 Task: Schedule a financial seminar for the 17th at 9:00 PM.
Action: Mouse moved to (98, 231)
Screenshot: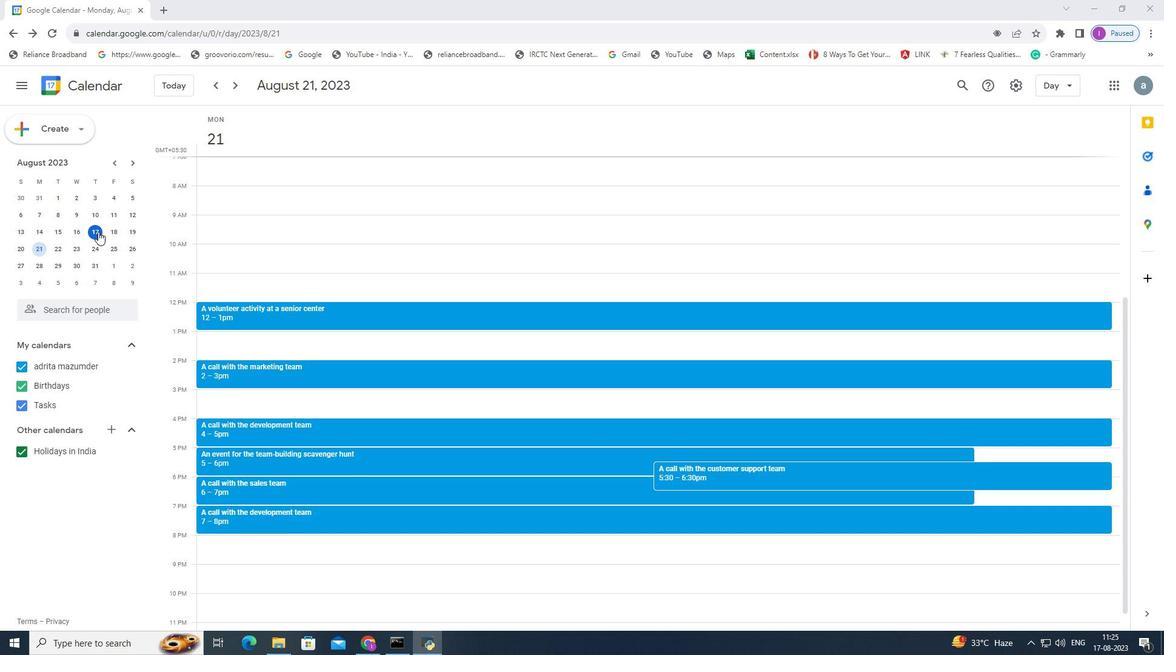 
Action: Mouse pressed left at (98, 231)
Screenshot: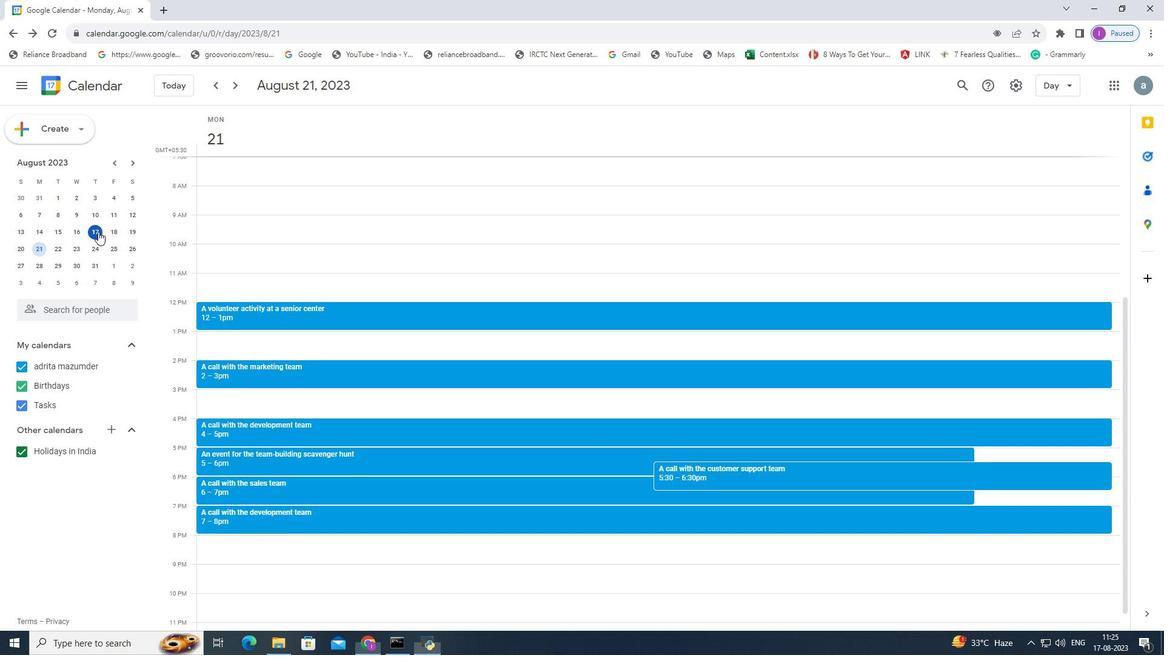 
Action: Mouse moved to (218, 578)
Screenshot: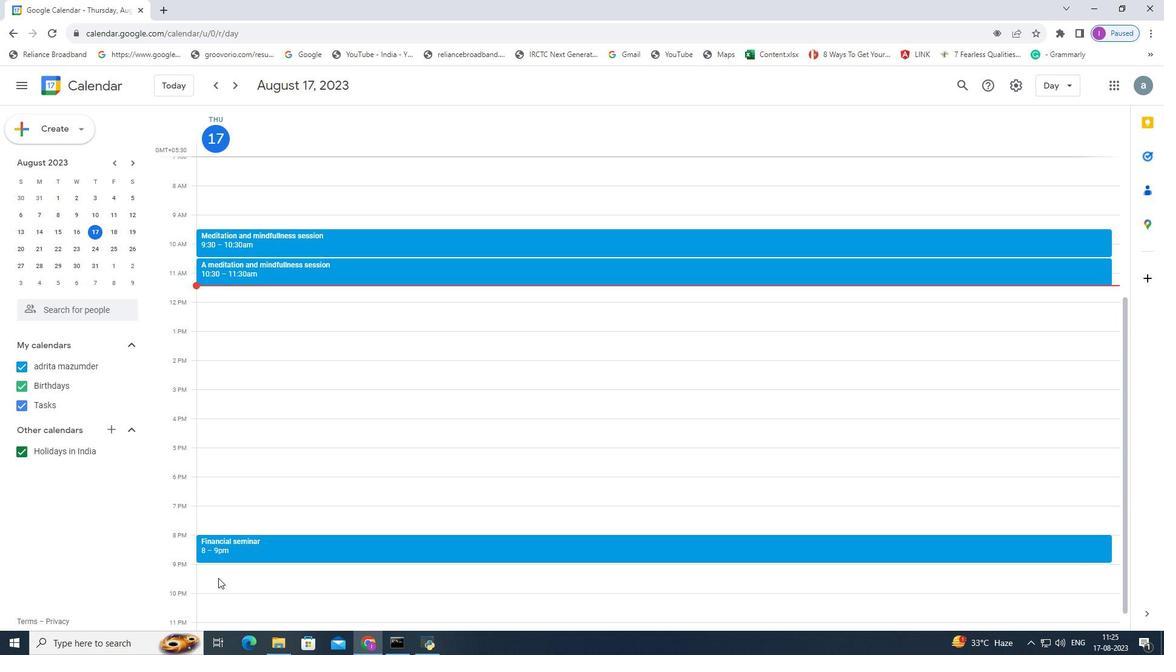 
Action: Mouse pressed left at (218, 578)
Screenshot: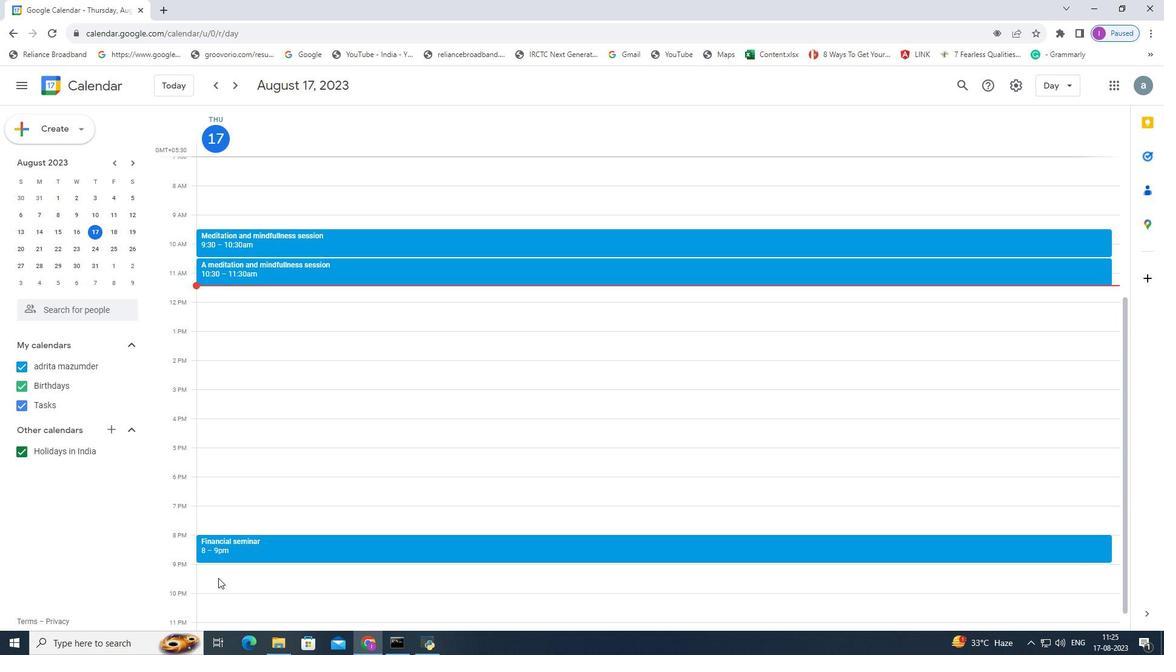 
Action: Mouse moved to (579, 287)
Screenshot: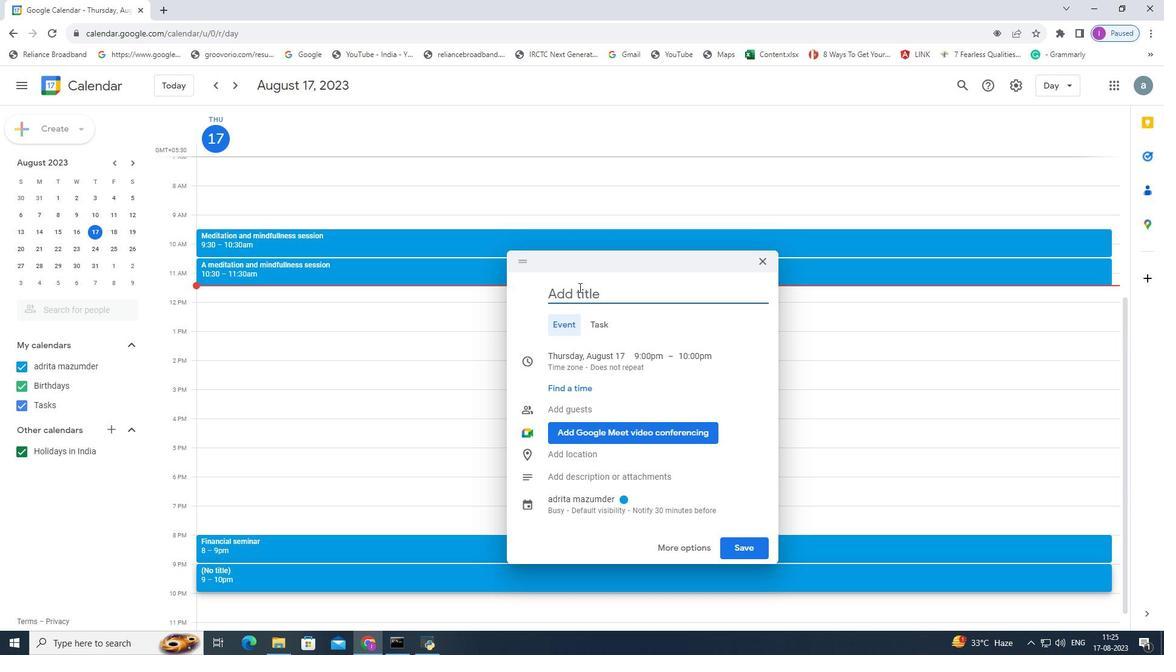 
Action: Mouse pressed left at (579, 287)
Screenshot: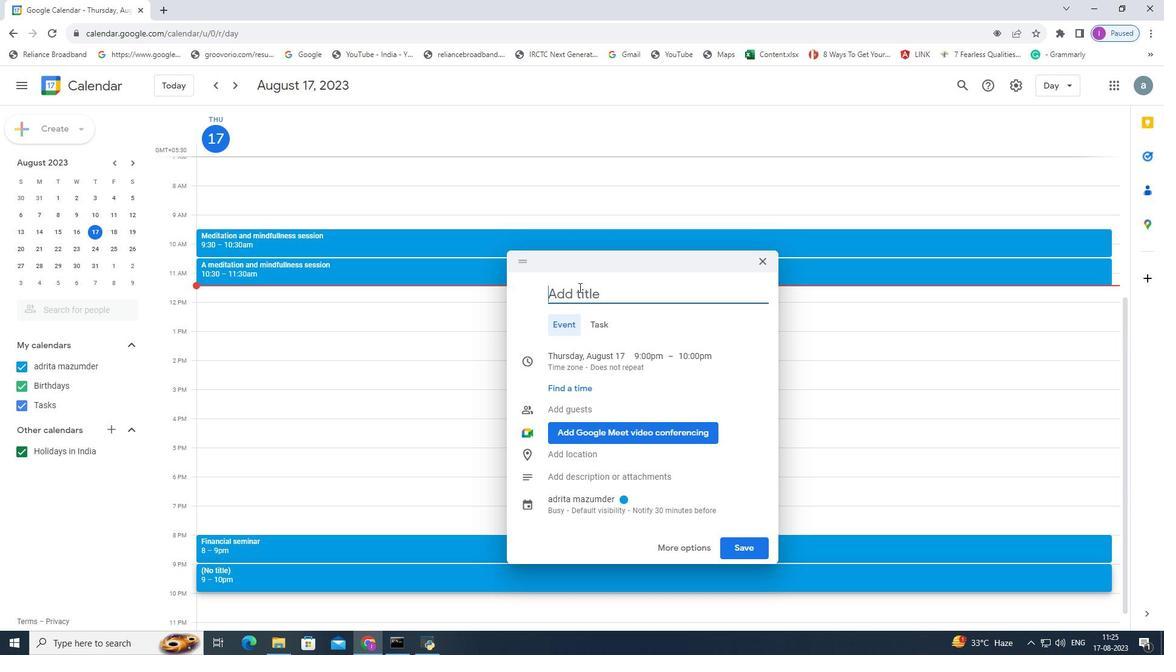 
Action: Key pressed <Key.shift>A<Key.space>financial<Key.space>seminar
Screenshot: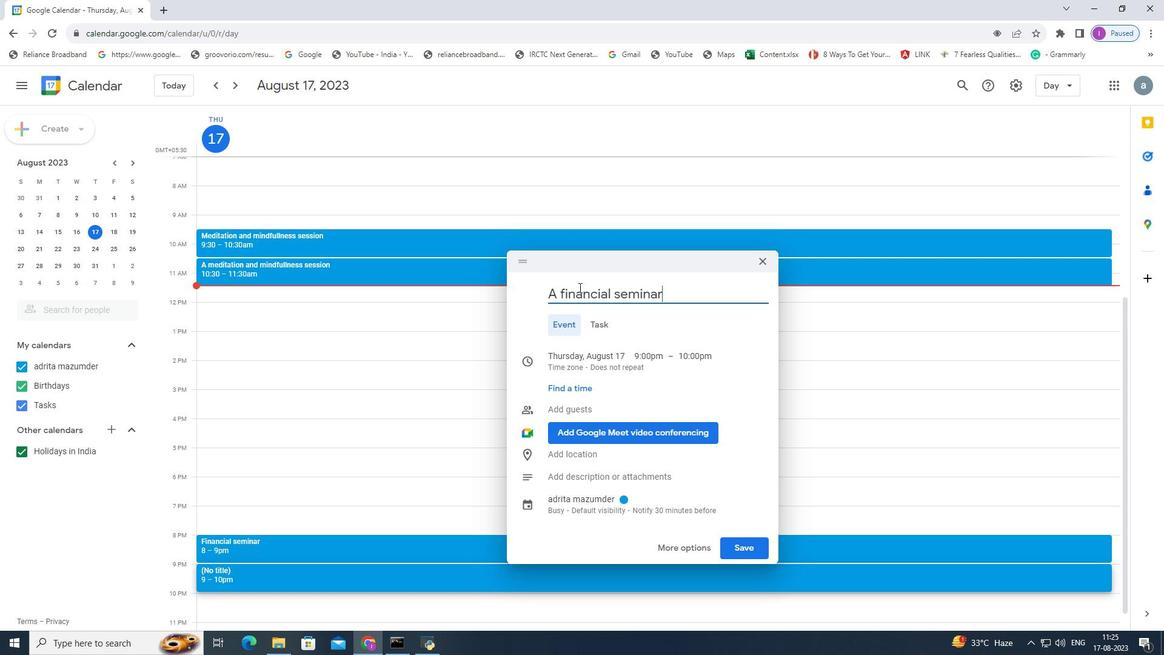 
Action: Mouse moved to (743, 540)
Screenshot: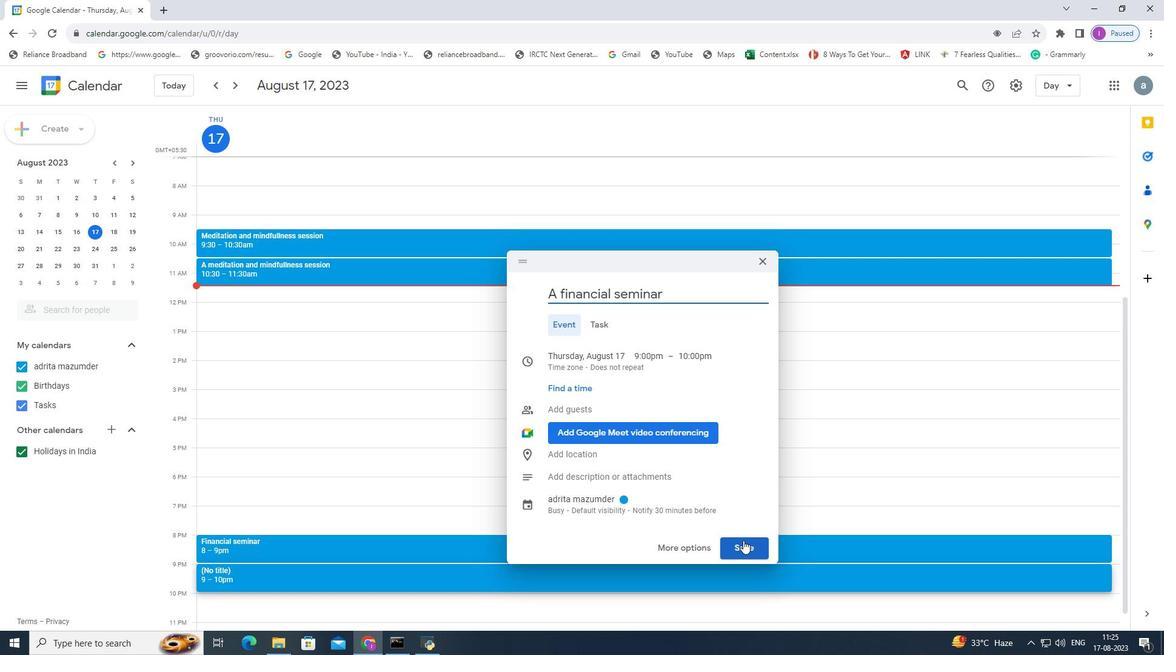 
Action: Mouse pressed left at (743, 540)
Screenshot: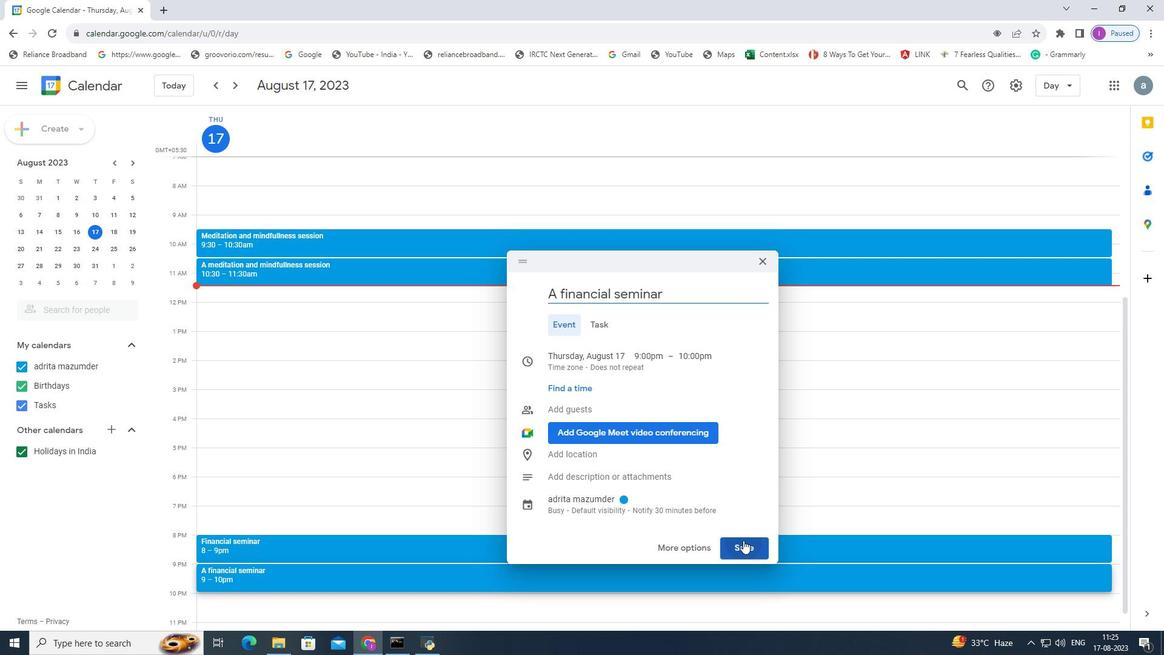 
Action: Mouse moved to (743, 539)
Screenshot: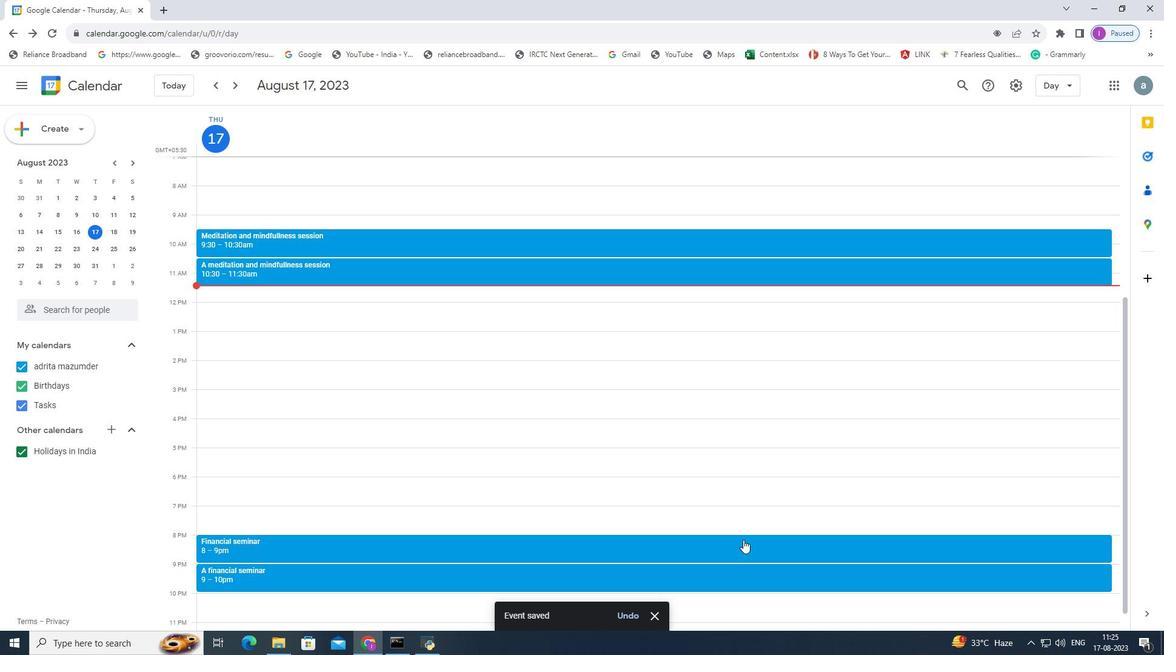 
